 Task: Create "Digital Experiences" by using the "B2C commerce" template.
Action: Mouse moved to (907, 65)
Screenshot: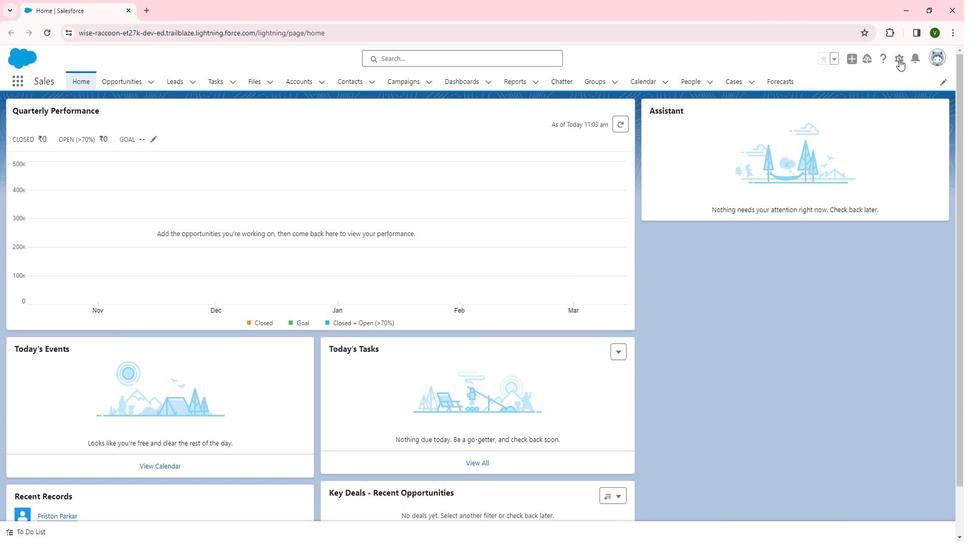 
Action: Mouse pressed left at (907, 65)
Screenshot: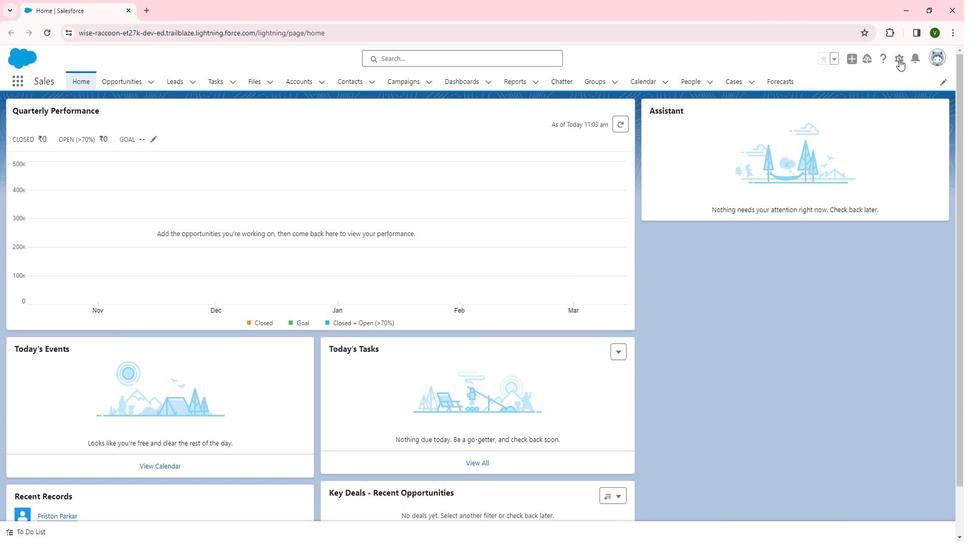 
Action: Mouse moved to (867, 100)
Screenshot: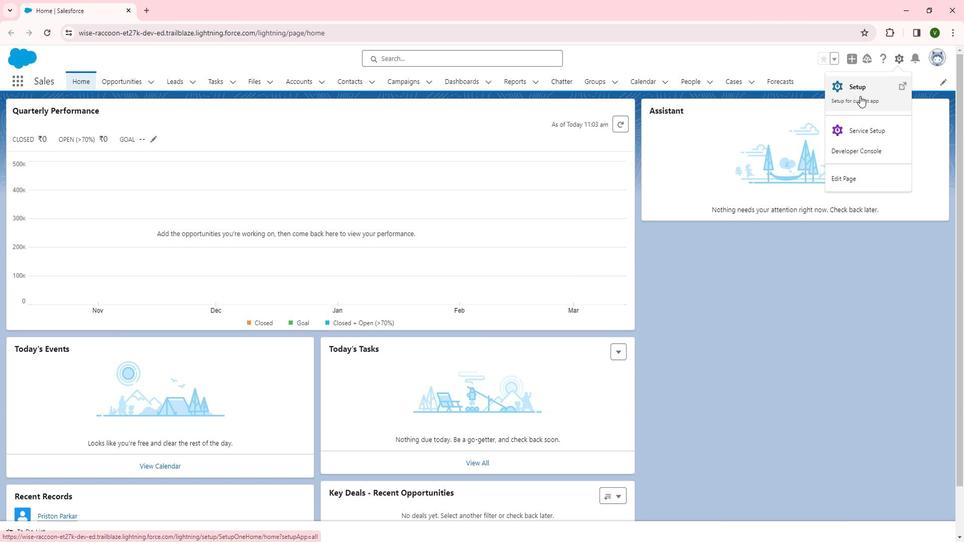 
Action: Mouse pressed left at (867, 100)
Screenshot: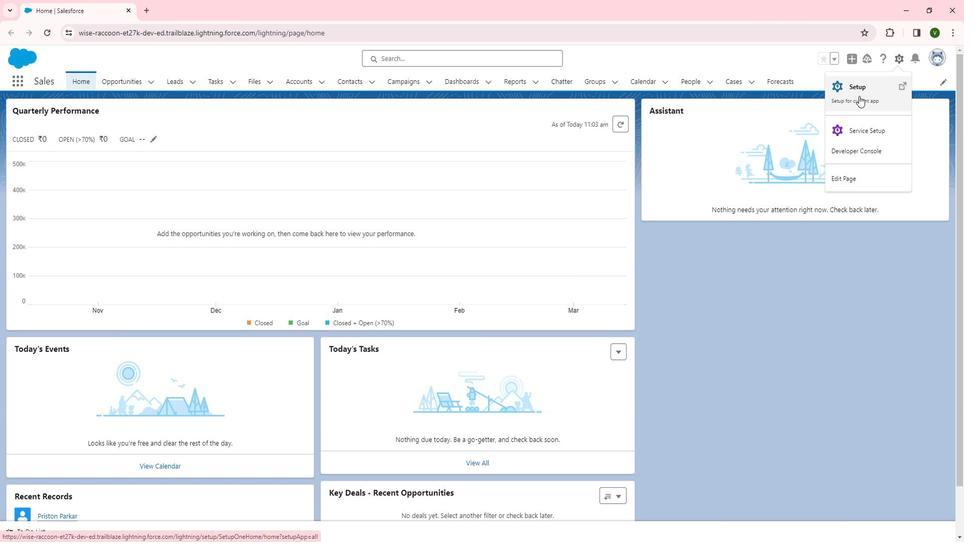 
Action: Mouse moved to (123, 385)
Screenshot: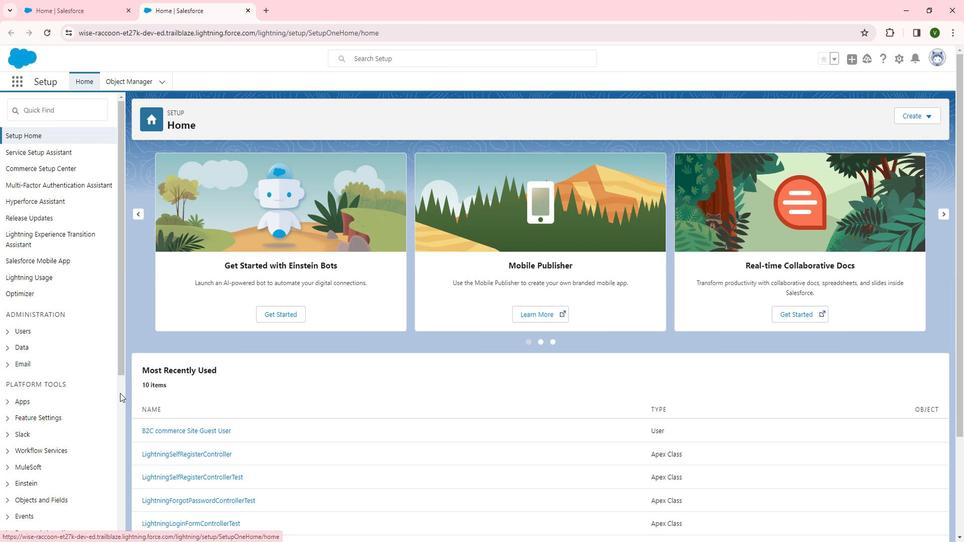 
Action: Mouse scrolled (123, 385) with delta (0, 0)
Screenshot: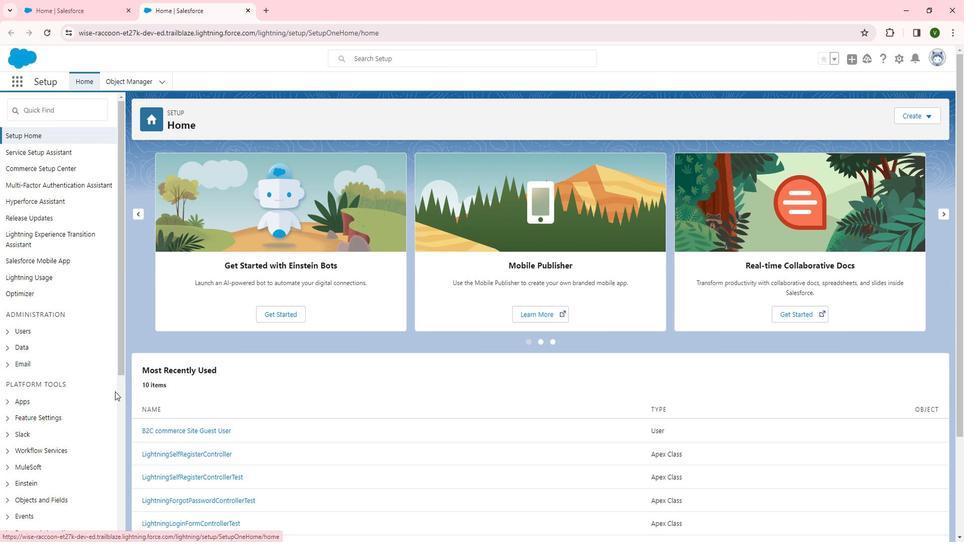 
Action: Mouse scrolled (123, 385) with delta (0, 0)
Screenshot: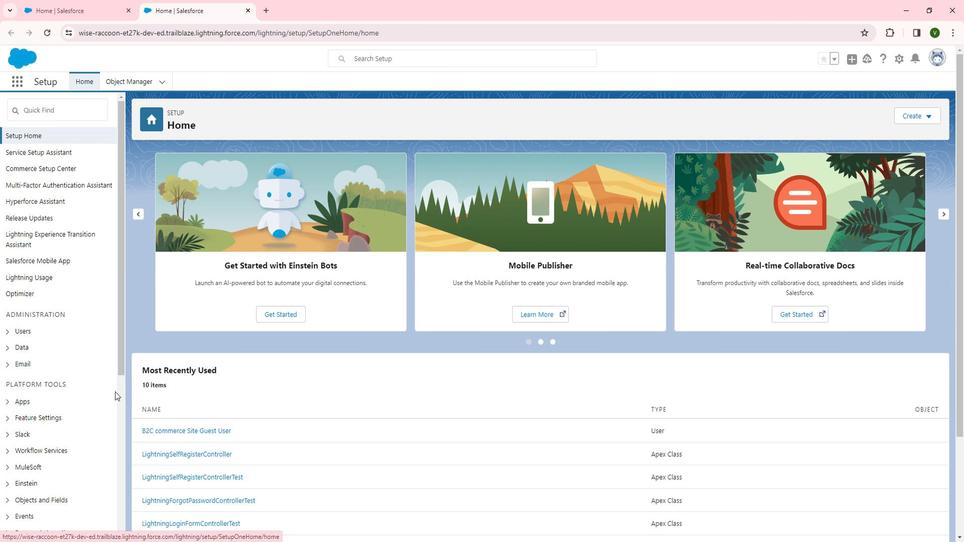 
Action: Mouse scrolled (123, 385) with delta (0, 0)
Screenshot: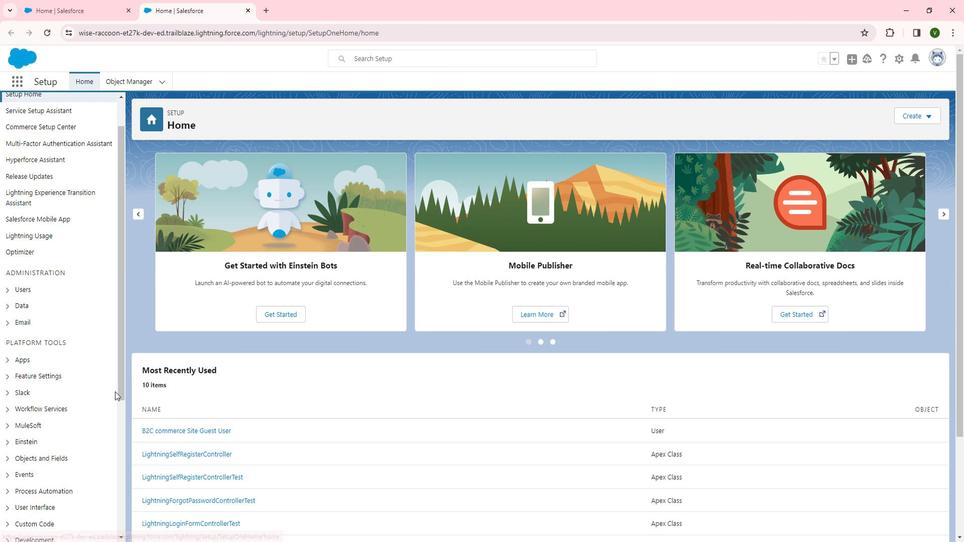 
Action: Mouse moved to (44, 209)
Screenshot: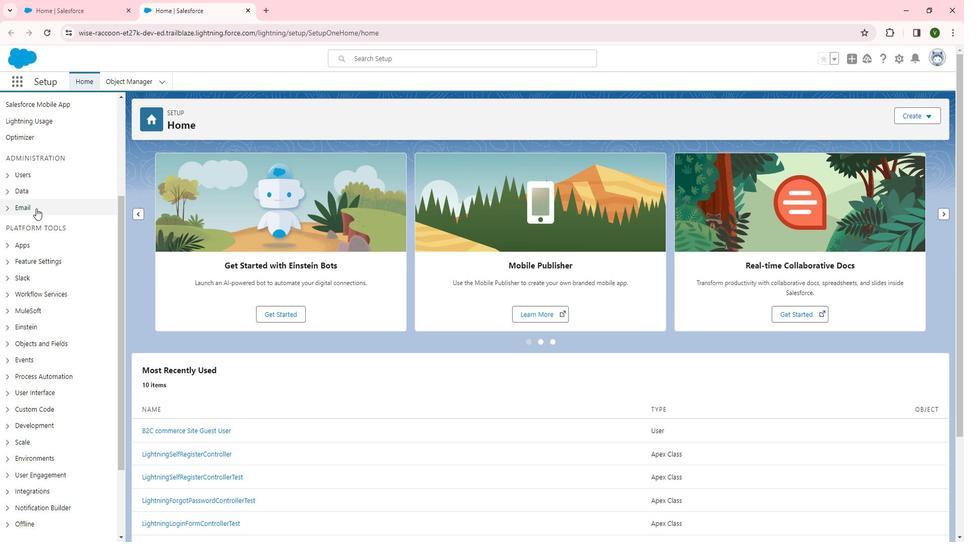 
Action: Mouse scrolled (44, 208) with delta (0, 0)
Screenshot: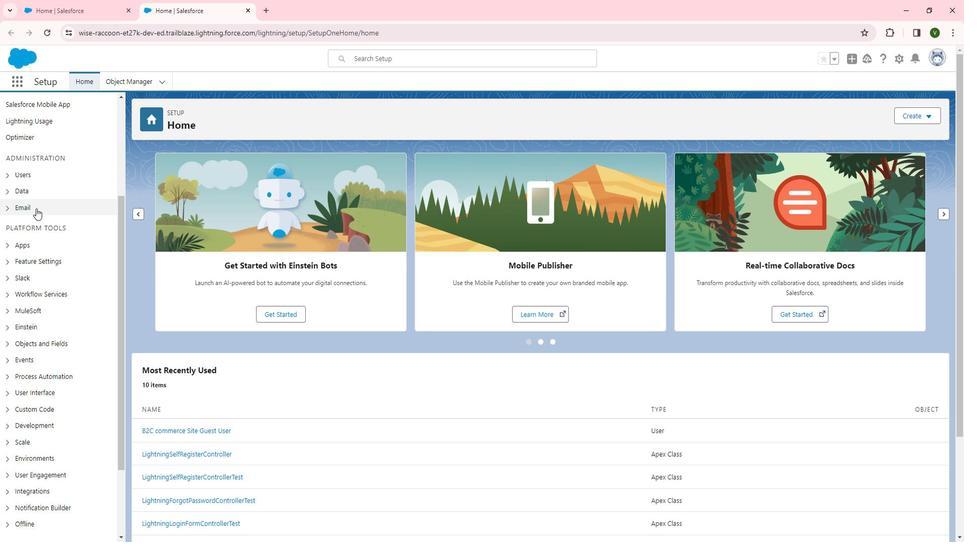 
Action: Mouse scrolled (44, 208) with delta (0, 0)
Screenshot: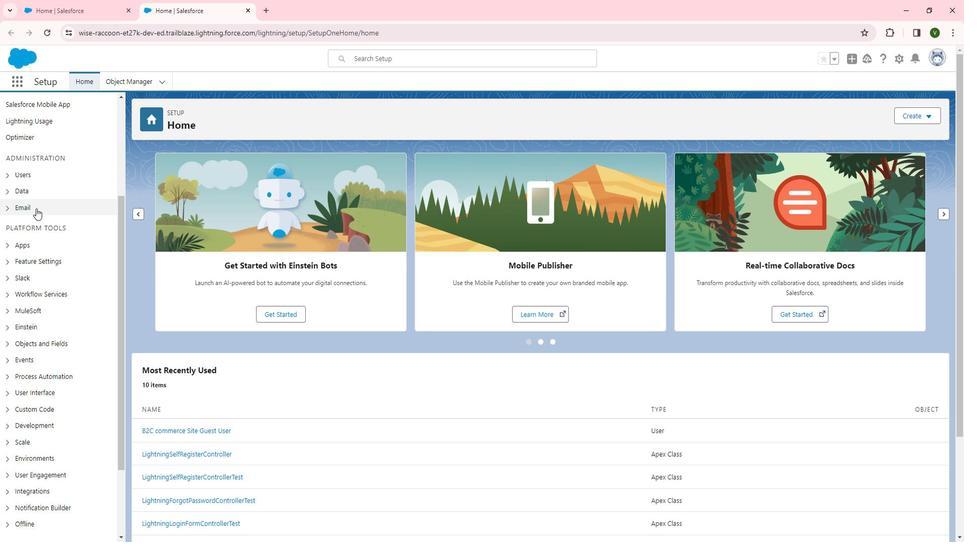 
Action: Mouse moved to (38, 160)
Screenshot: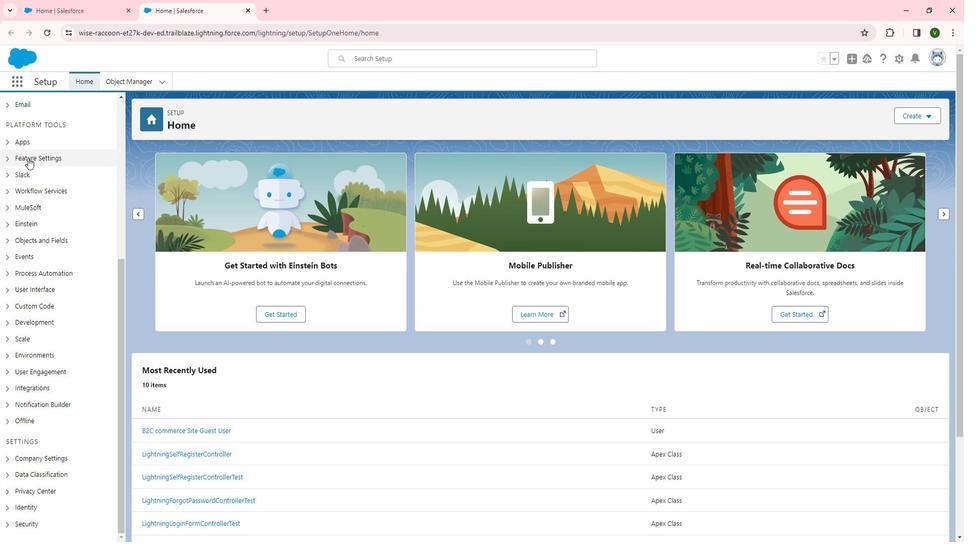 
Action: Mouse pressed left at (38, 160)
Screenshot: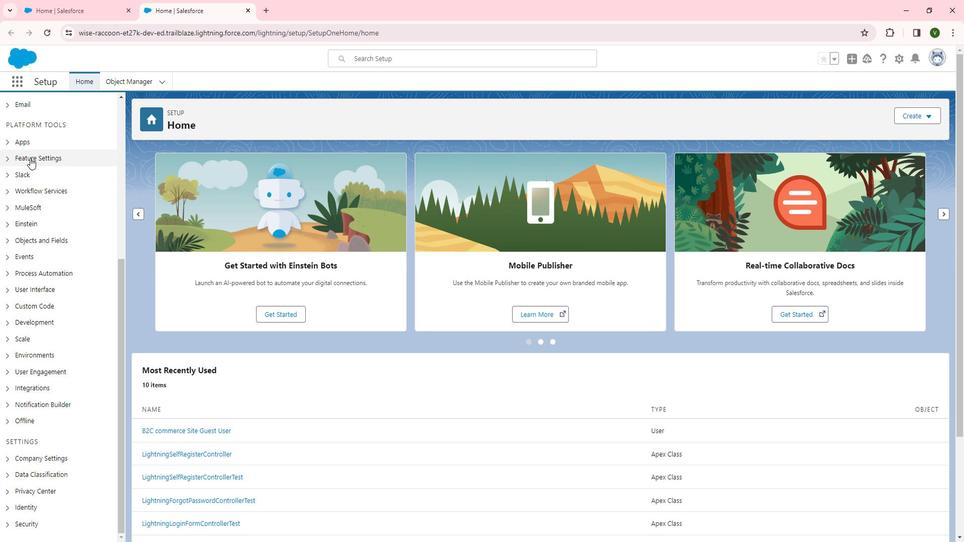
Action: Mouse moved to (54, 266)
Screenshot: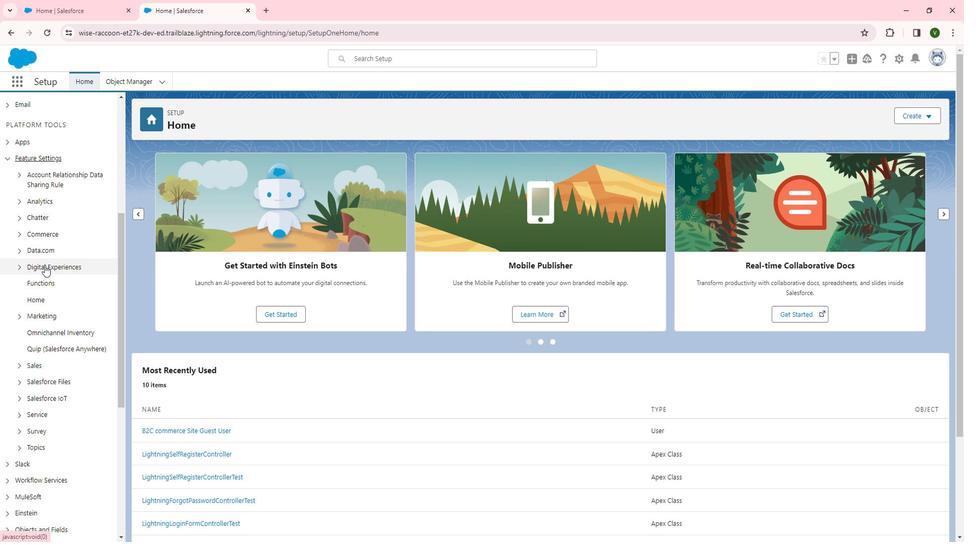 
Action: Mouse pressed left at (54, 266)
Screenshot: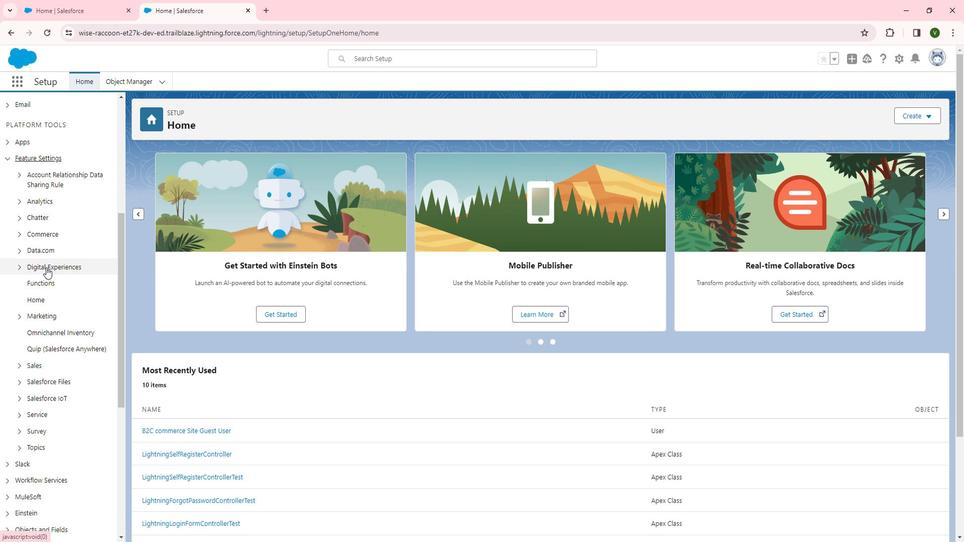 
Action: Mouse moved to (60, 290)
Screenshot: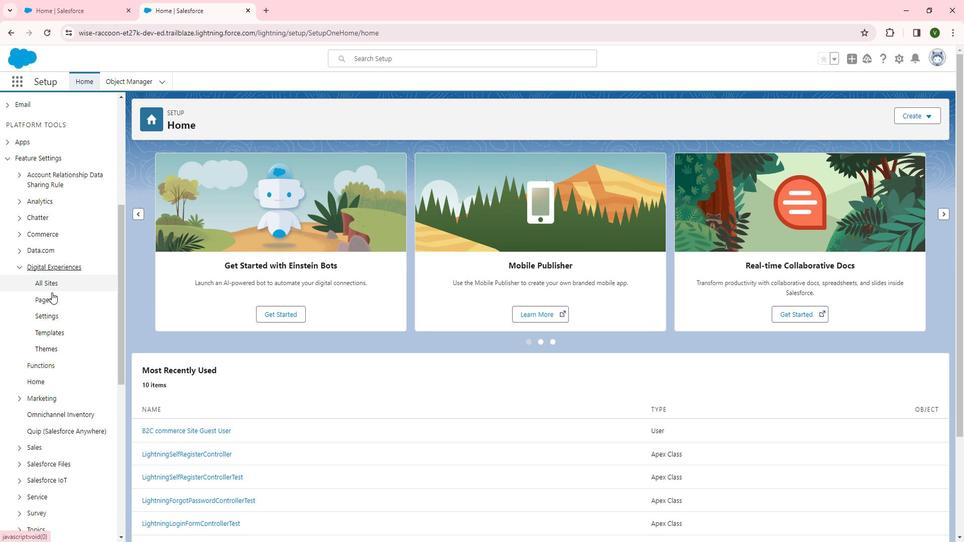 
Action: Mouse scrolled (60, 290) with delta (0, 0)
Screenshot: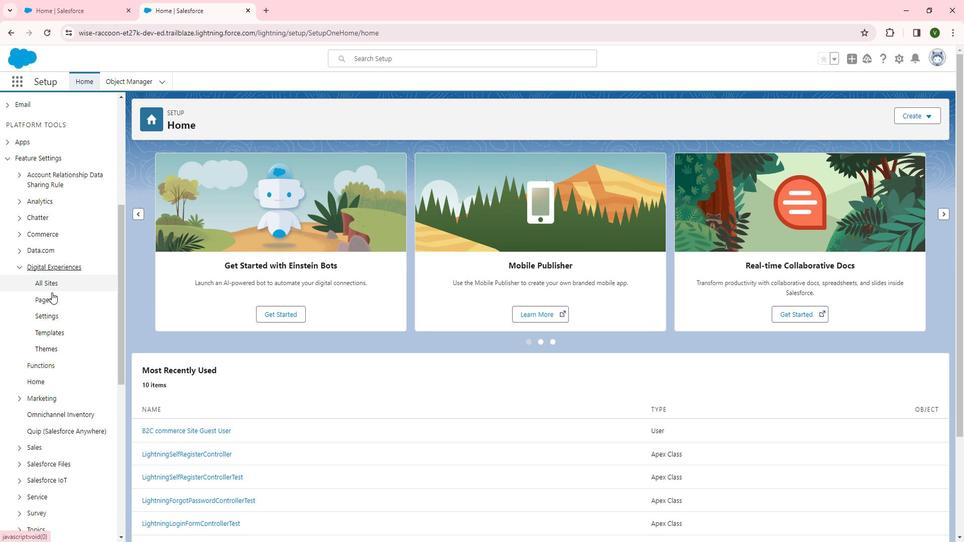 
Action: Mouse moved to (57, 230)
Screenshot: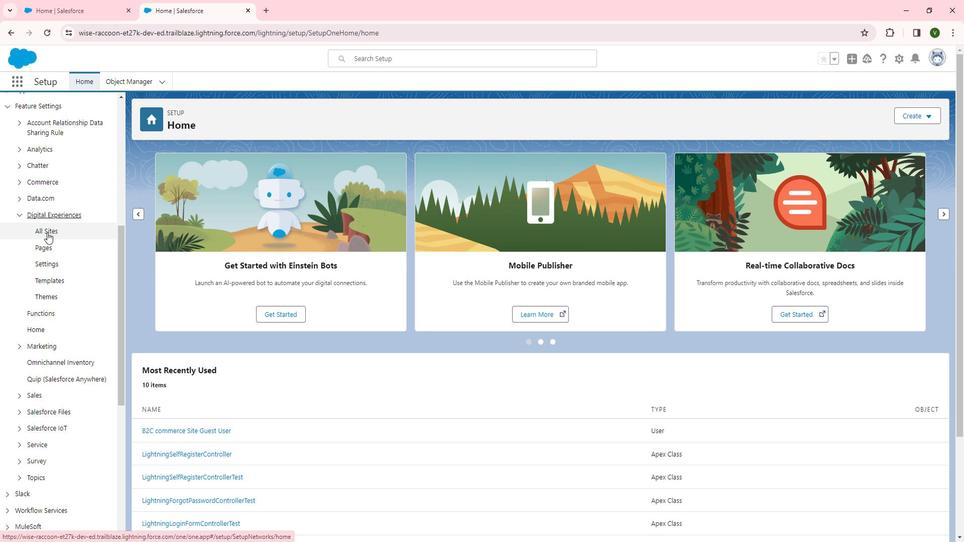 
Action: Mouse pressed left at (57, 230)
Screenshot: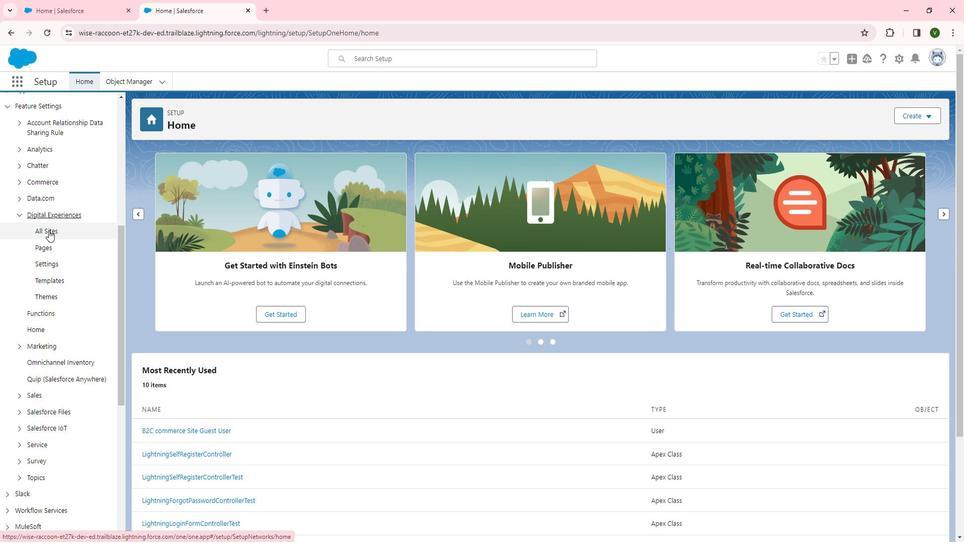 
Action: Mouse moved to (412, 209)
Screenshot: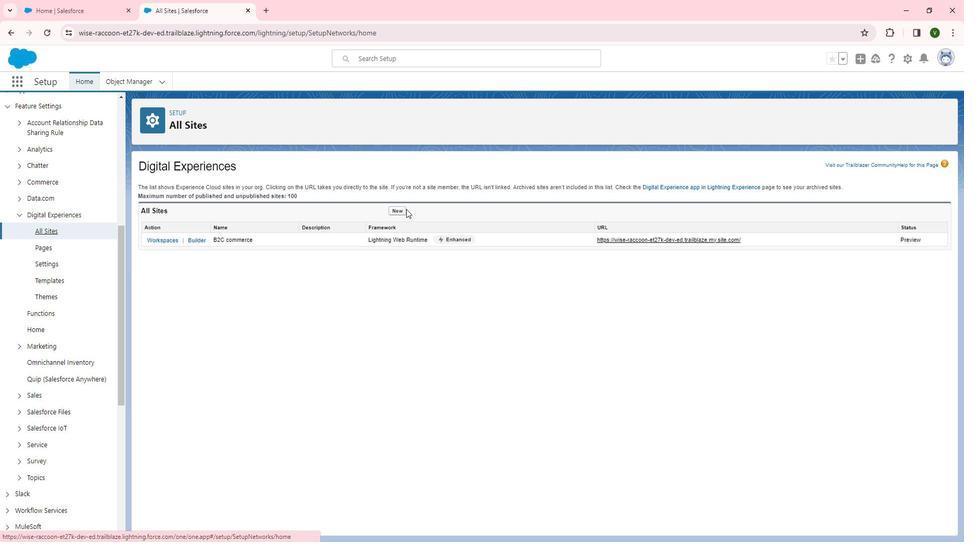 
Action: Mouse pressed left at (412, 209)
Screenshot: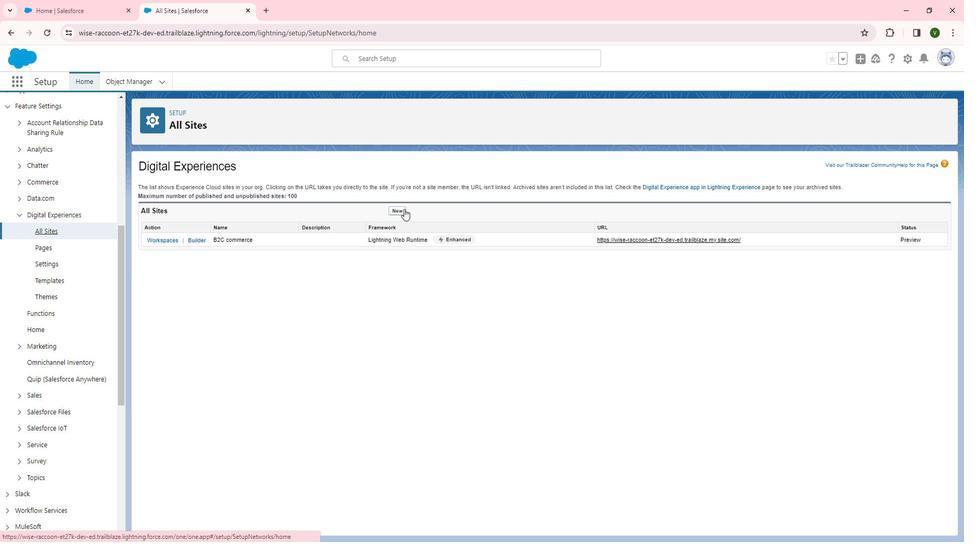 
Action: Mouse moved to (388, 295)
Screenshot: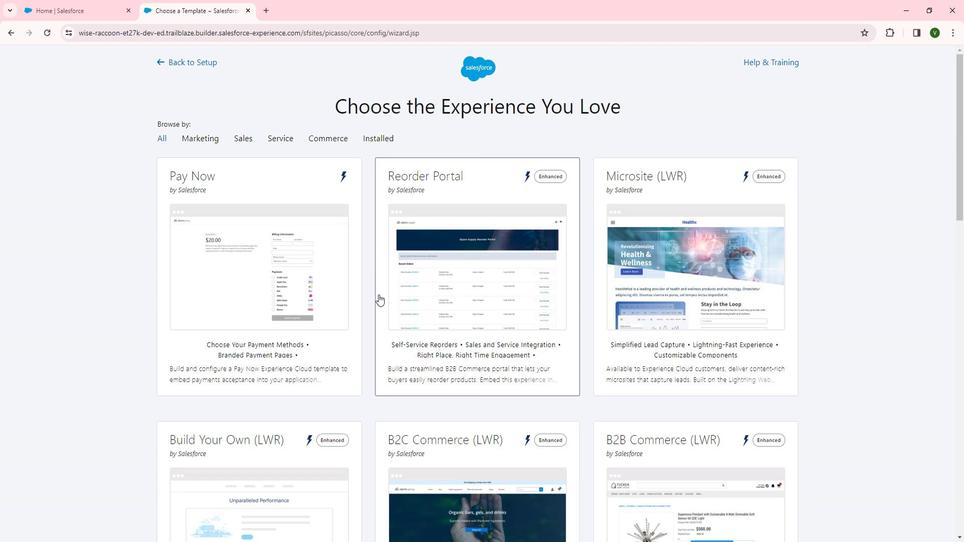 
Action: Mouse scrolled (388, 294) with delta (0, 0)
Screenshot: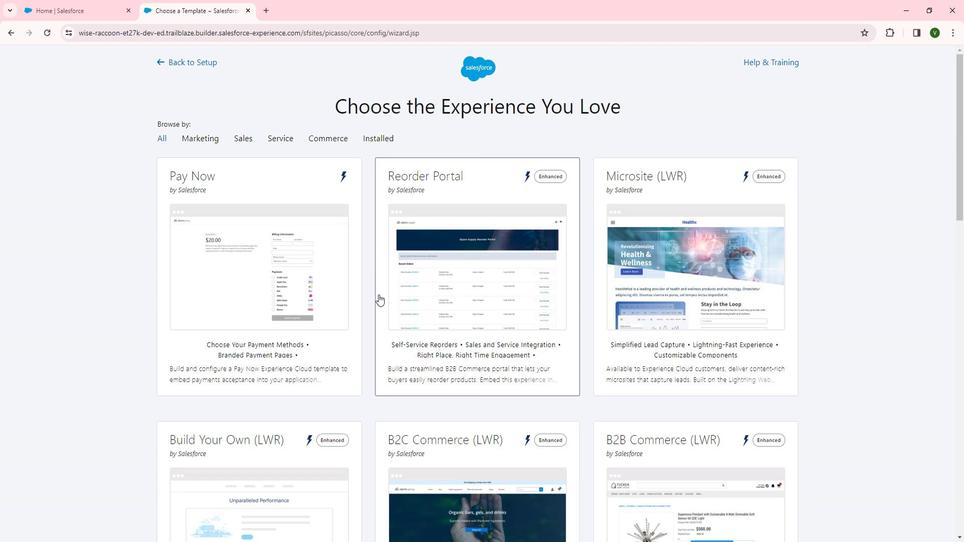 
Action: Mouse moved to (389, 295)
Screenshot: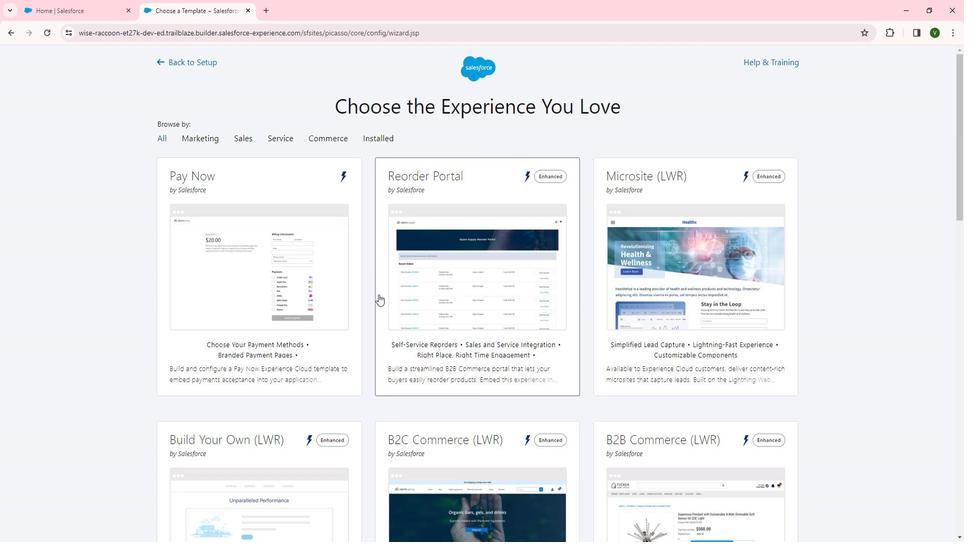 
Action: Mouse scrolled (389, 295) with delta (0, 0)
Screenshot: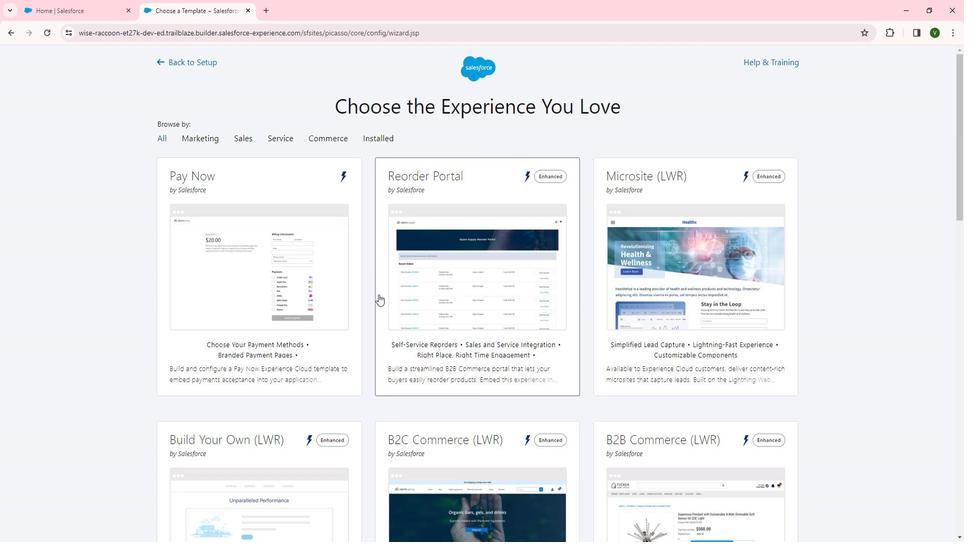 
Action: Mouse moved to (390, 295)
Screenshot: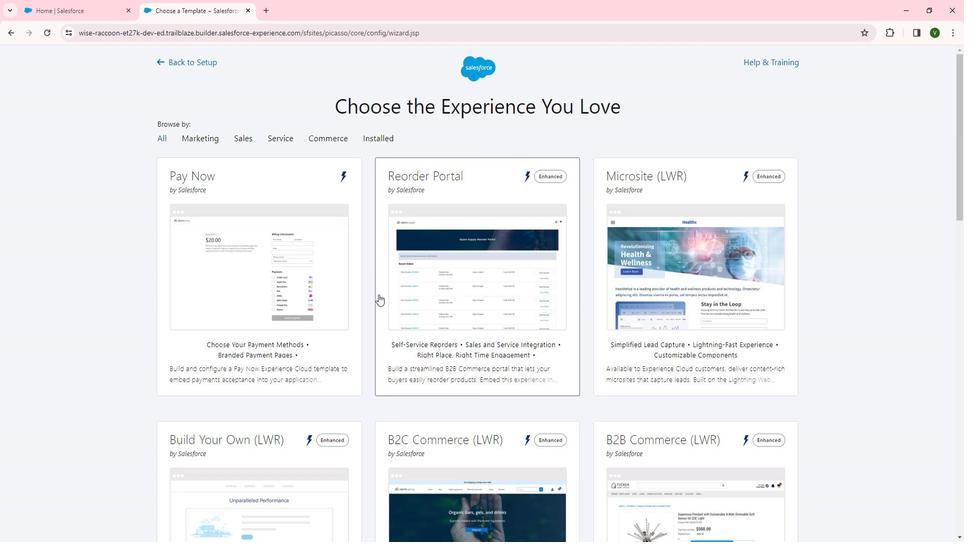 
Action: Mouse scrolled (390, 295) with delta (0, 0)
Screenshot: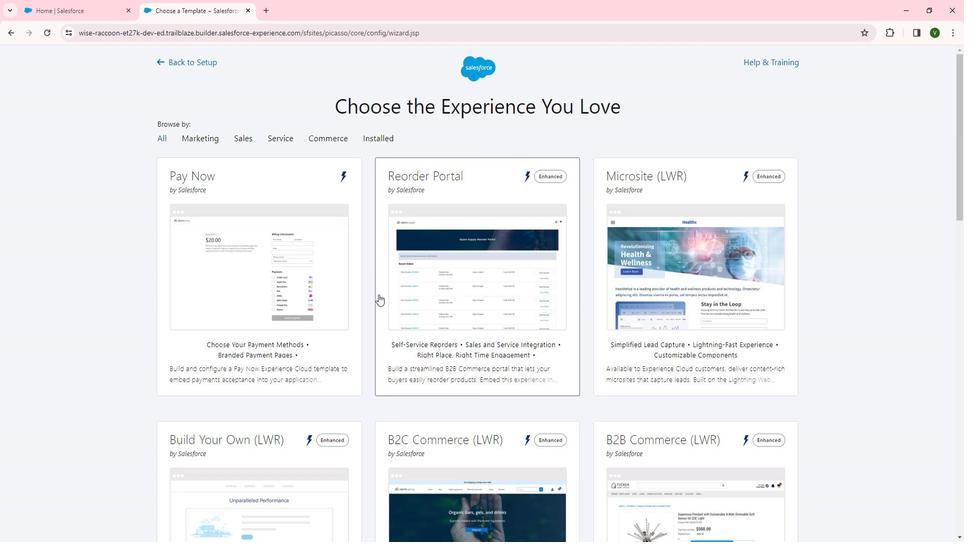 
Action: Mouse moved to (392, 295)
Screenshot: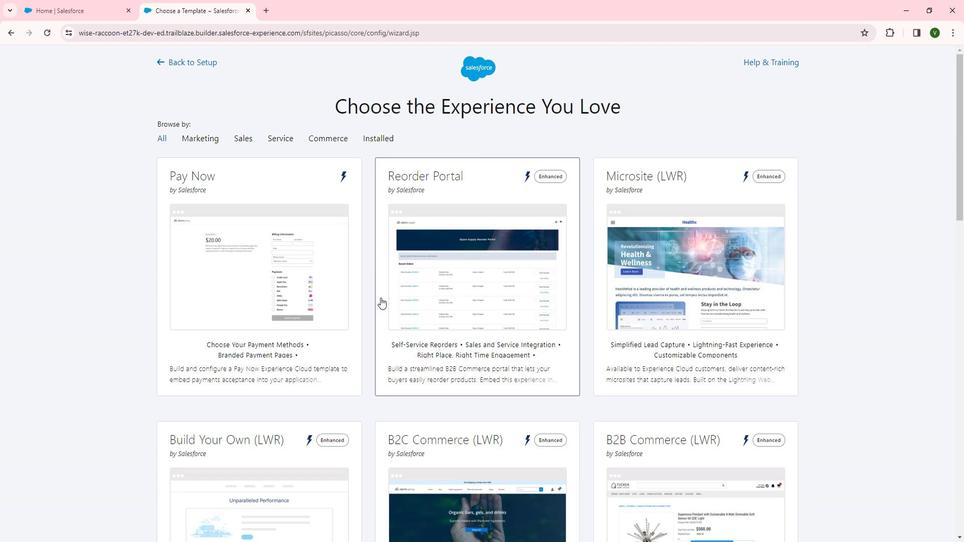 
Action: Mouse scrolled (392, 295) with delta (0, 0)
Screenshot: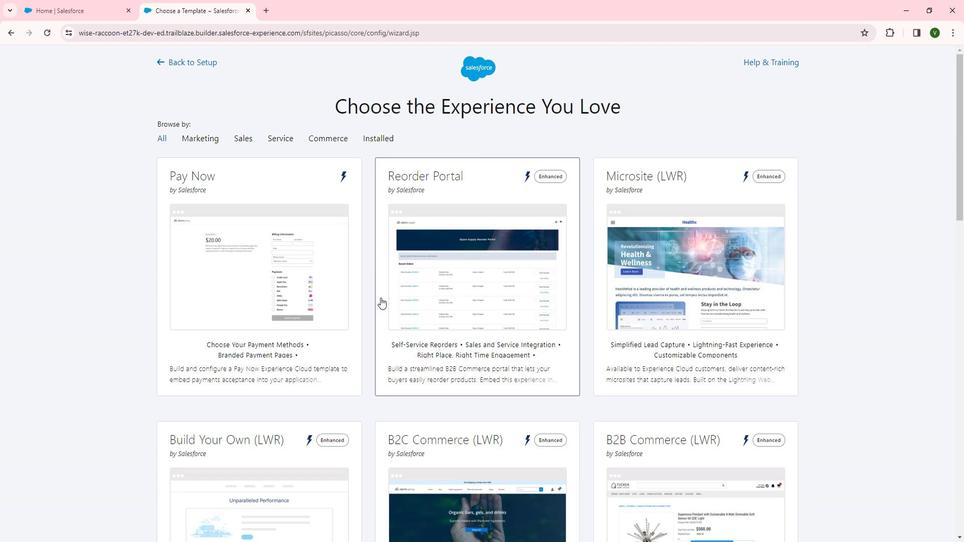 
Action: Mouse moved to (395, 294)
Screenshot: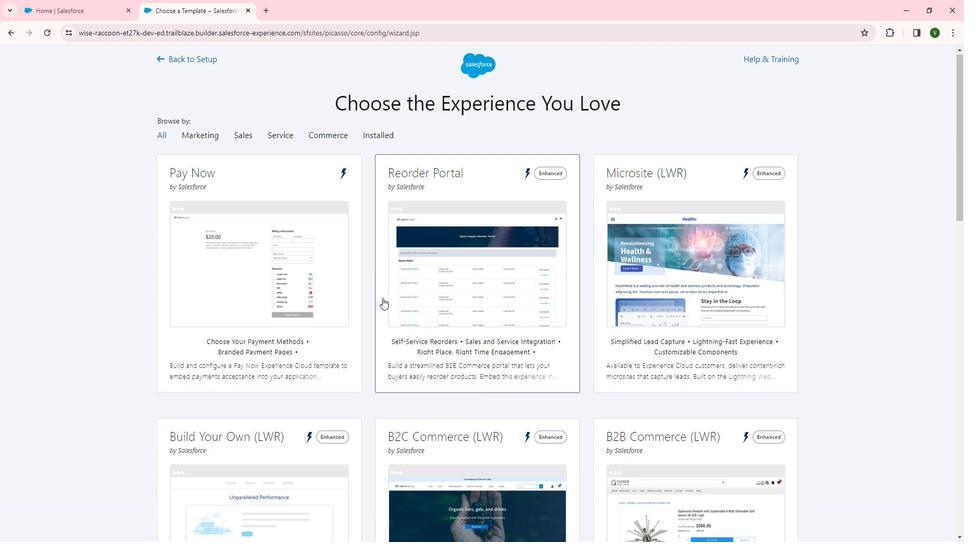 
Action: Mouse scrolled (395, 294) with delta (0, 0)
Screenshot: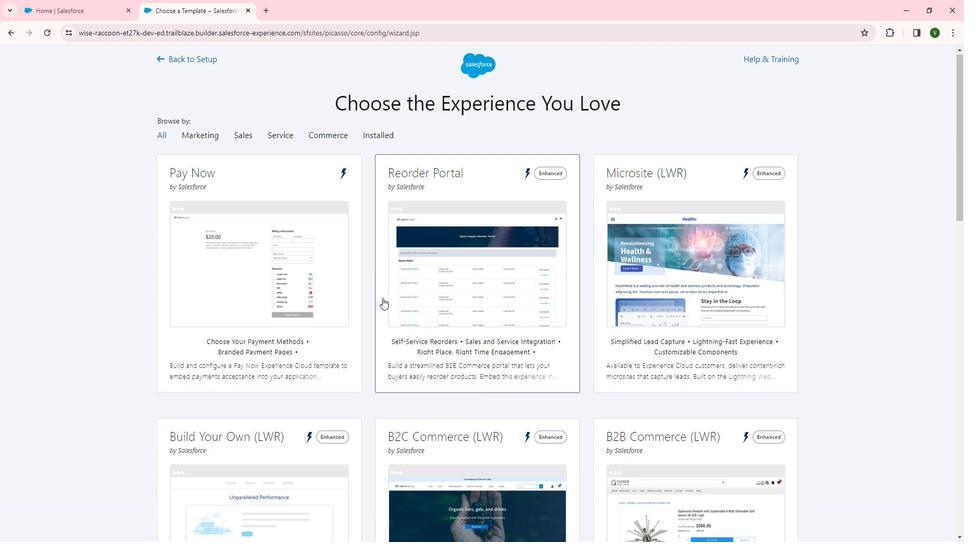 
Action: Mouse moved to (495, 252)
Screenshot: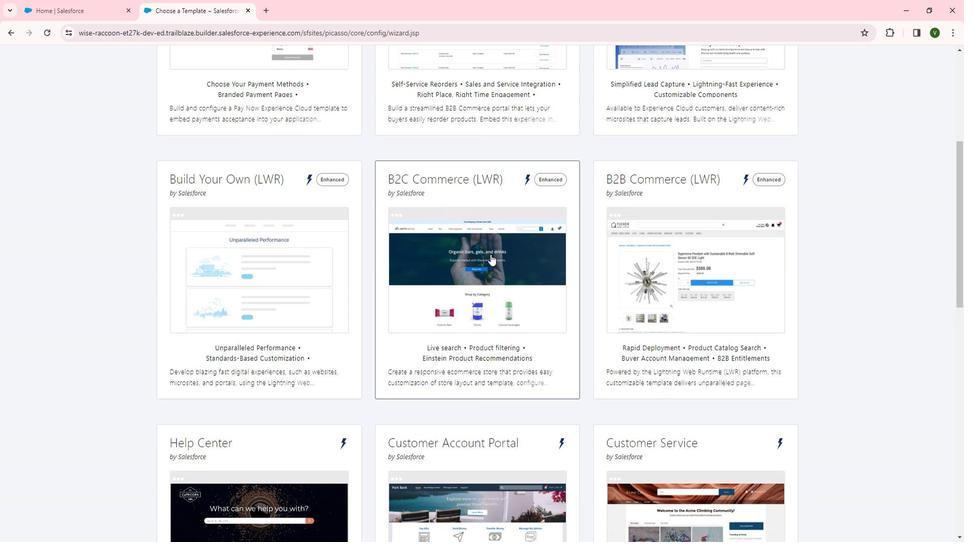 
Action: Mouse pressed left at (495, 252)
Screenshot: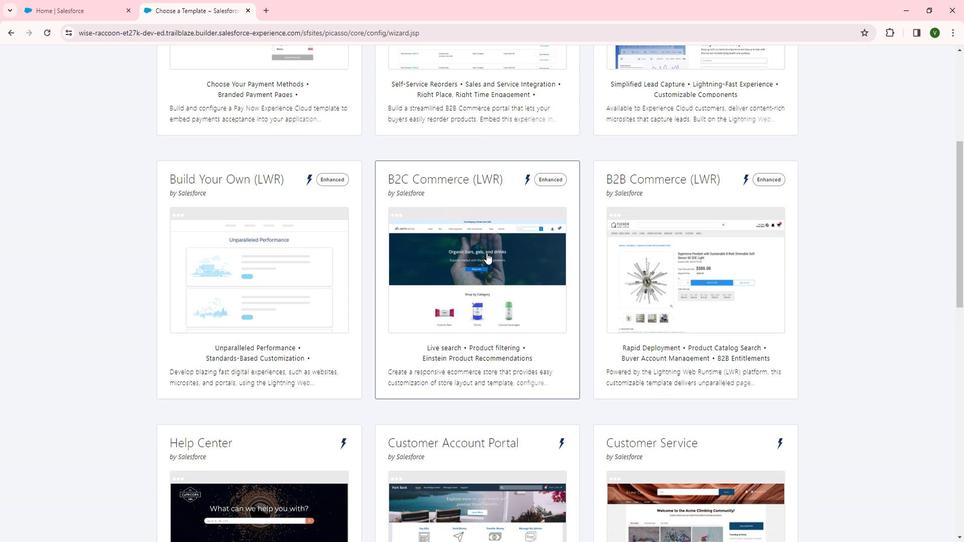 
Action: Mouse moved to (609, 177)
Screenshot: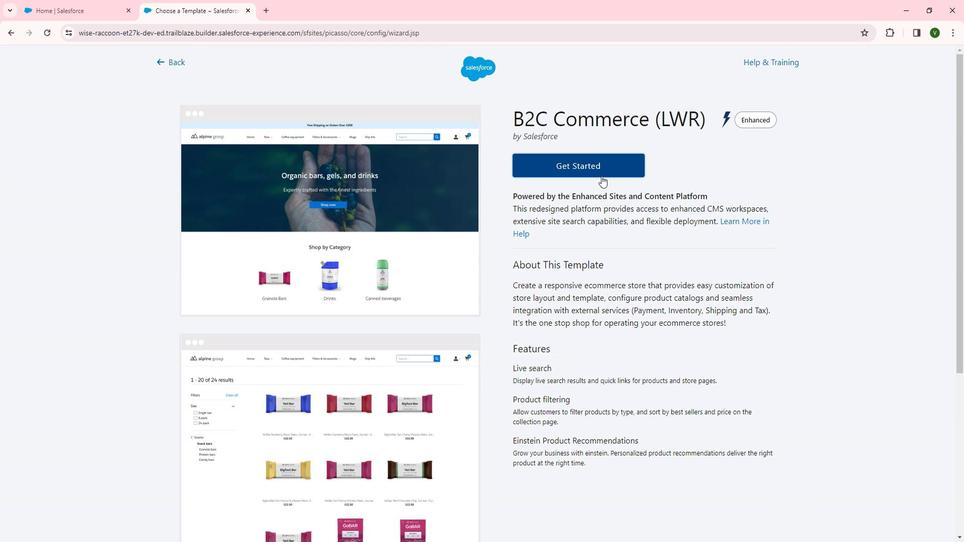 
Action: Mouse pressed left at (609, 177)
Screenshot: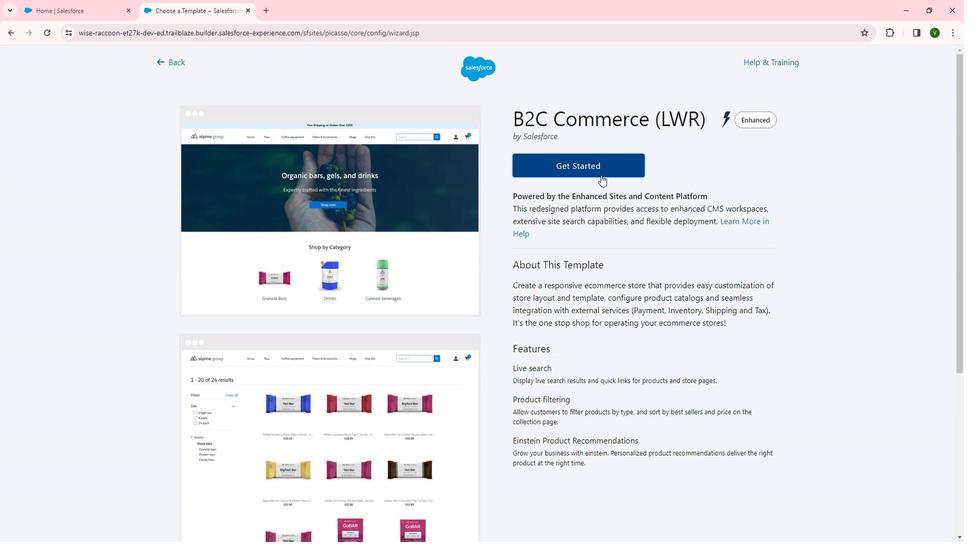 
Action: Mouse moved to (595, 207)
Screenshot: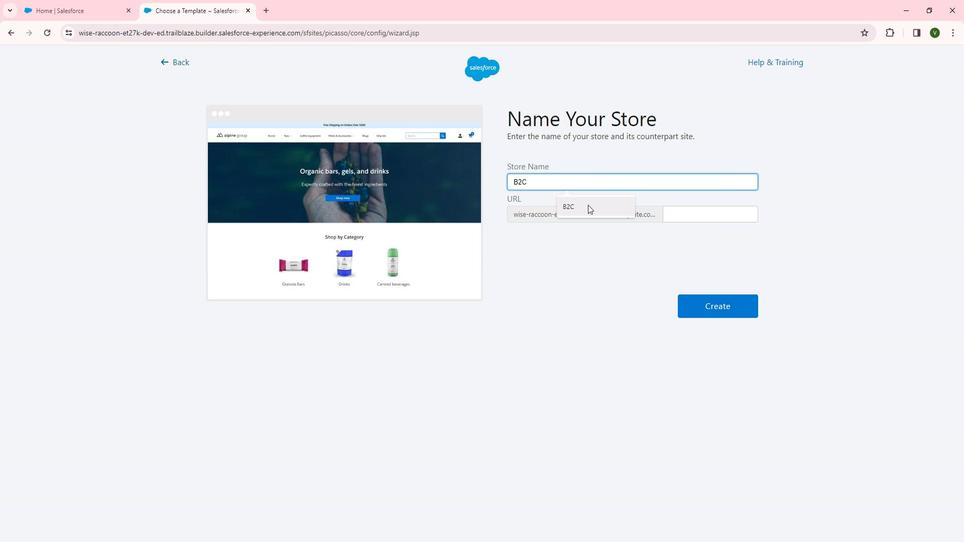 
Action: Mouse pressed left at (595, 207)
Screenshot: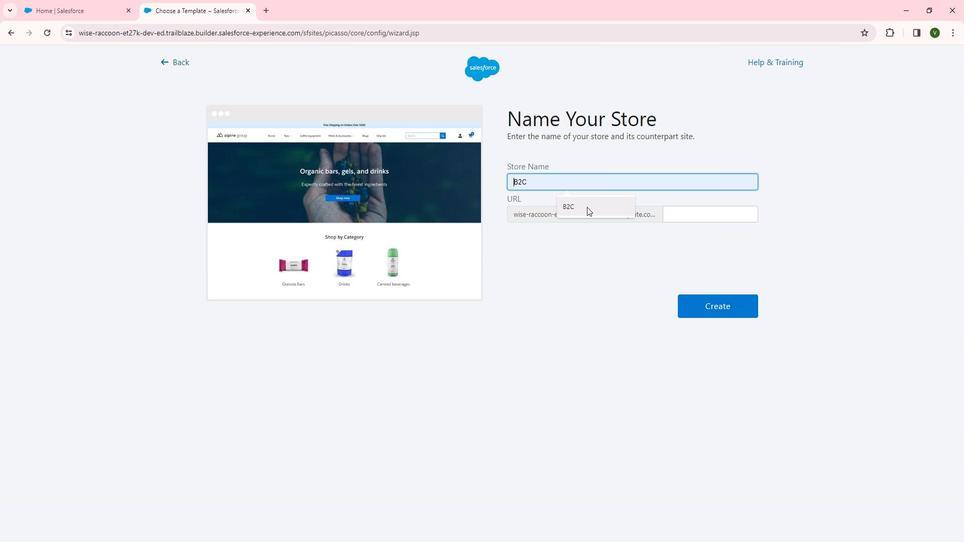 
Action: Mouse moved to (656, 254)
Screenshot: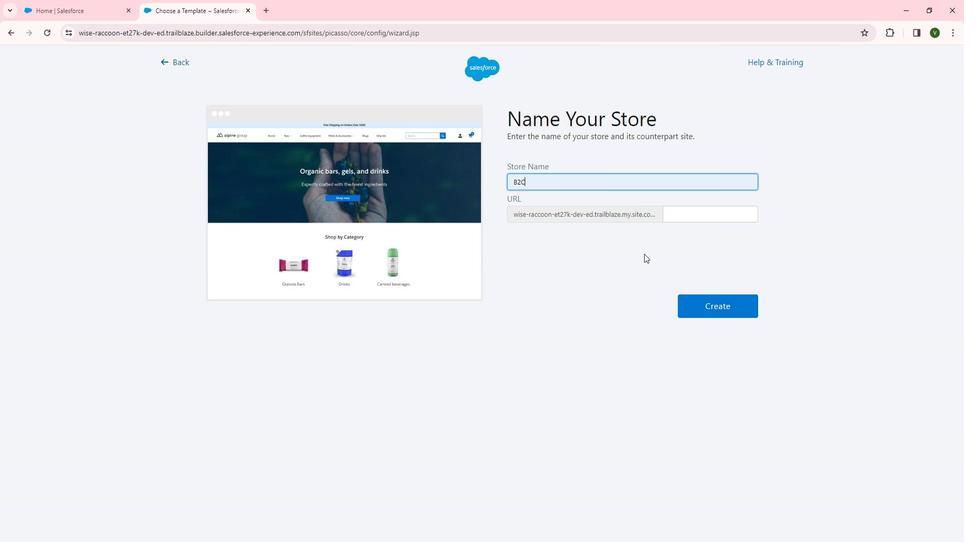 
Action: Mouse pressed left at (656, 254)
Screenshot: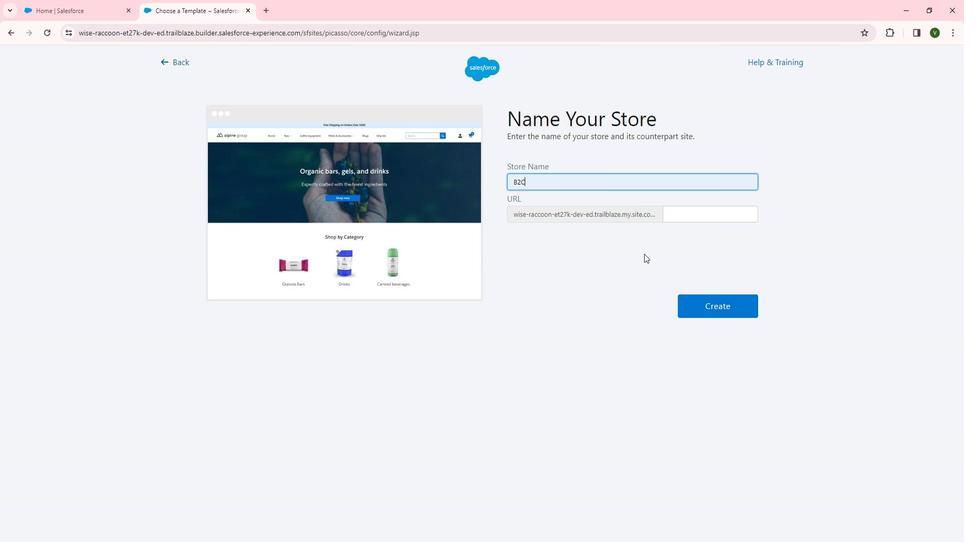 
Action: Mouse moved to (713, 218)
Screenshot: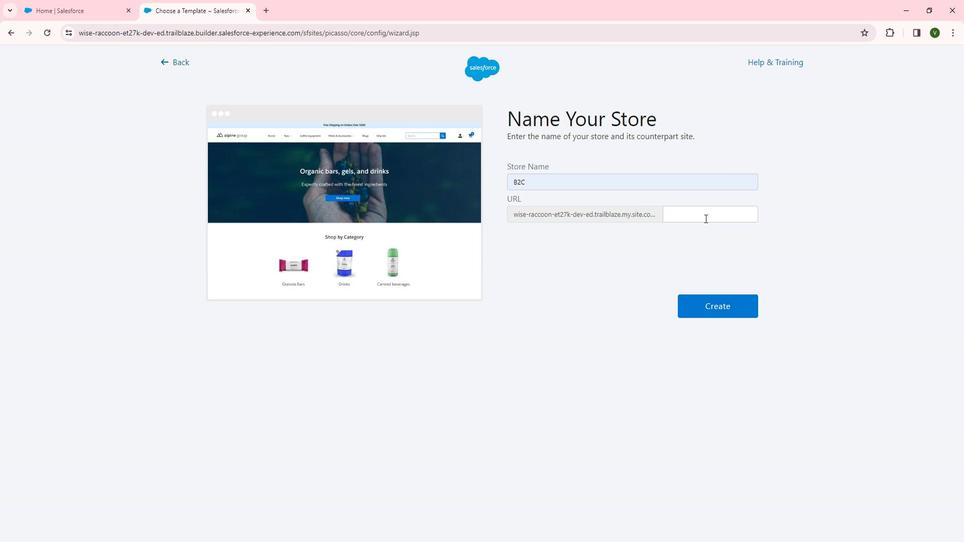 
Action: Mouse pressed left at (713, 218)
Screenshot: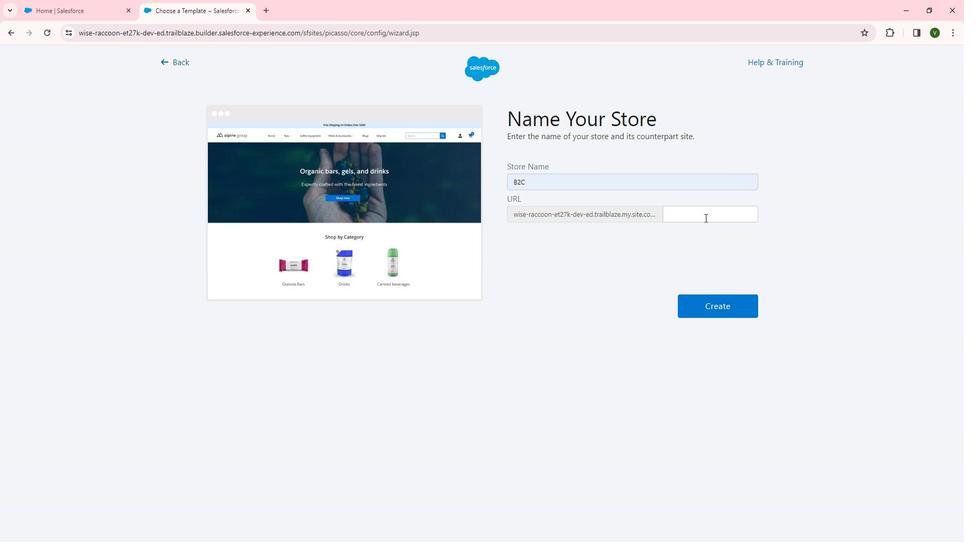
Action: Mouse moved to (729, 257)
Screenshot: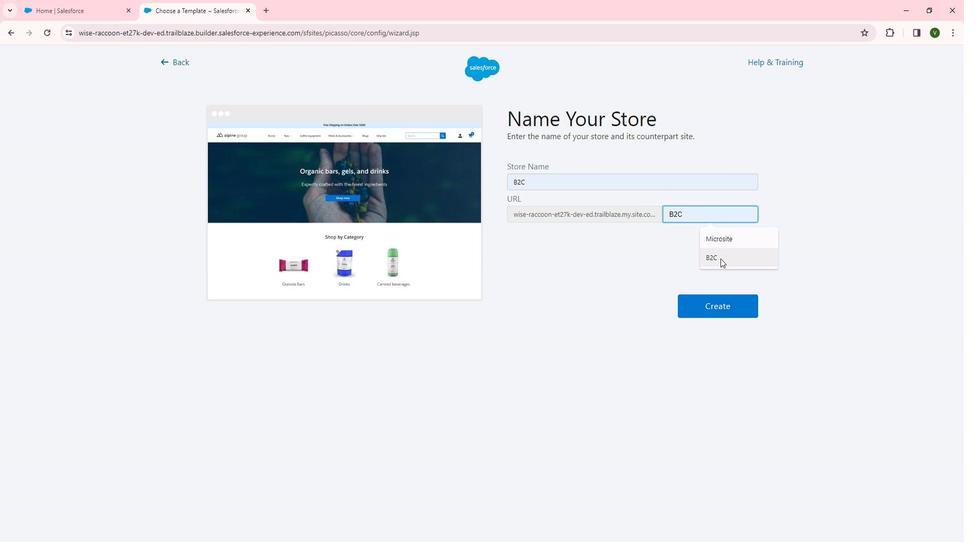 
Action: Mouse pressed left at (729, 257)
Screenshot: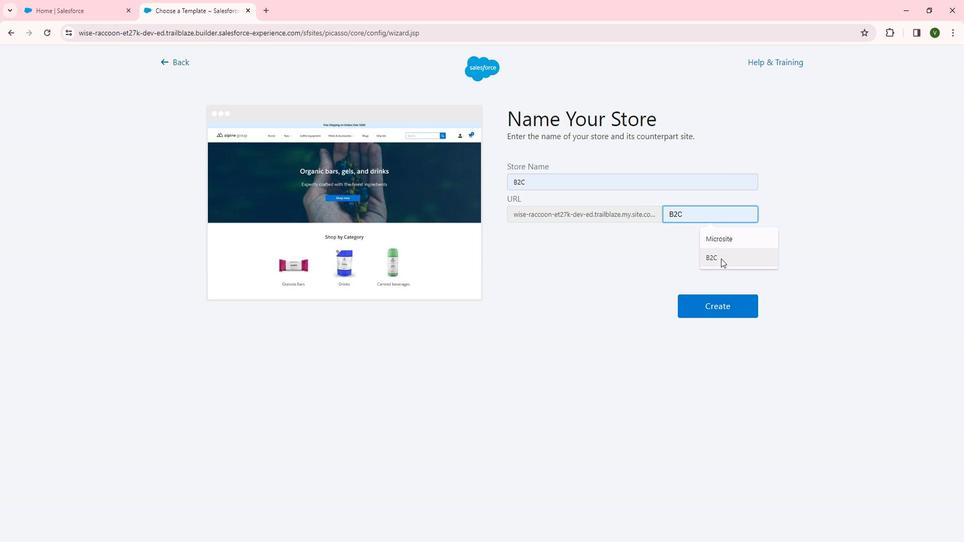 
Action: Mouse moved to (653, 257)
Screenshot: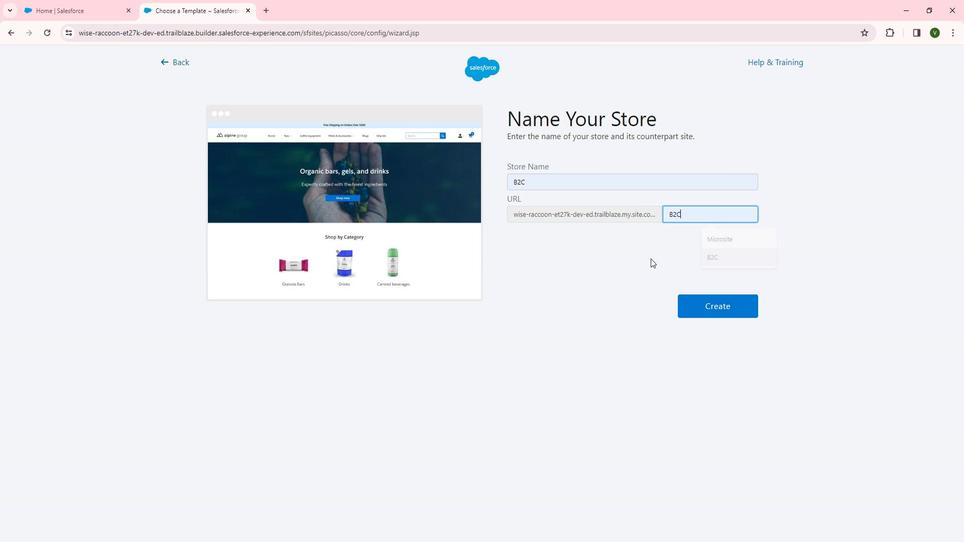 
Action: Mouse pressed left at (653, 257)
Screenshot: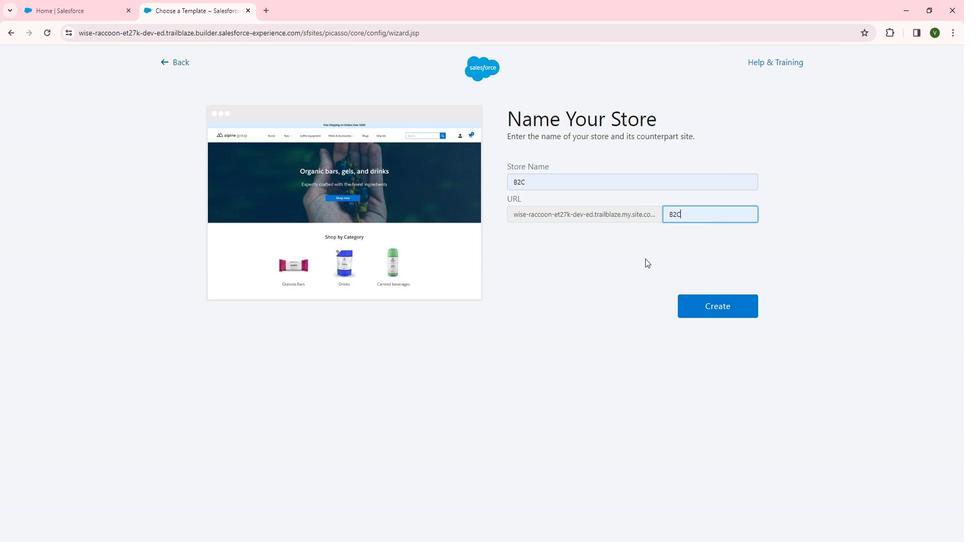 
Action: Mouse moved to (737, 299)
Screenshot: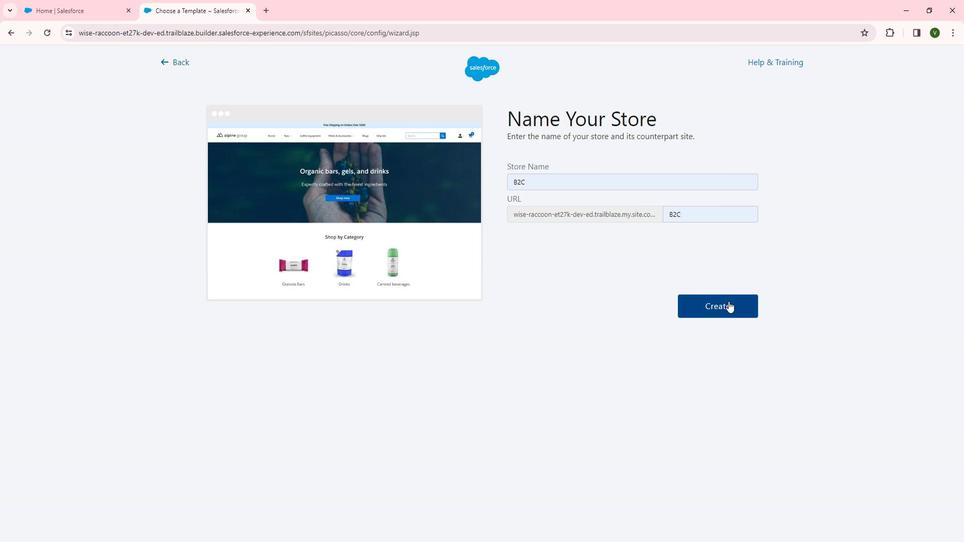 
Action: Mouse pressed left at (737, 299)
Screenshot: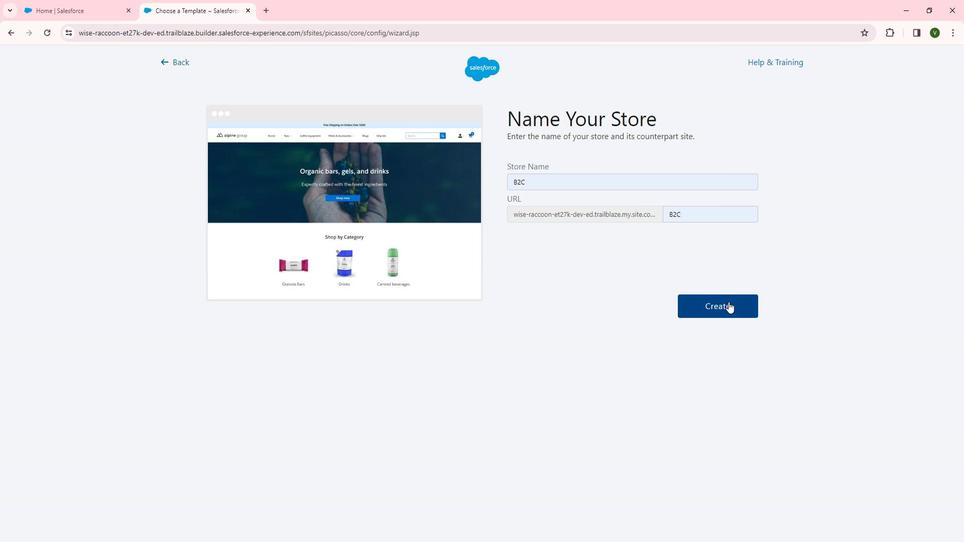 
Action: Mouse moved to (390, 351)
Screenshot: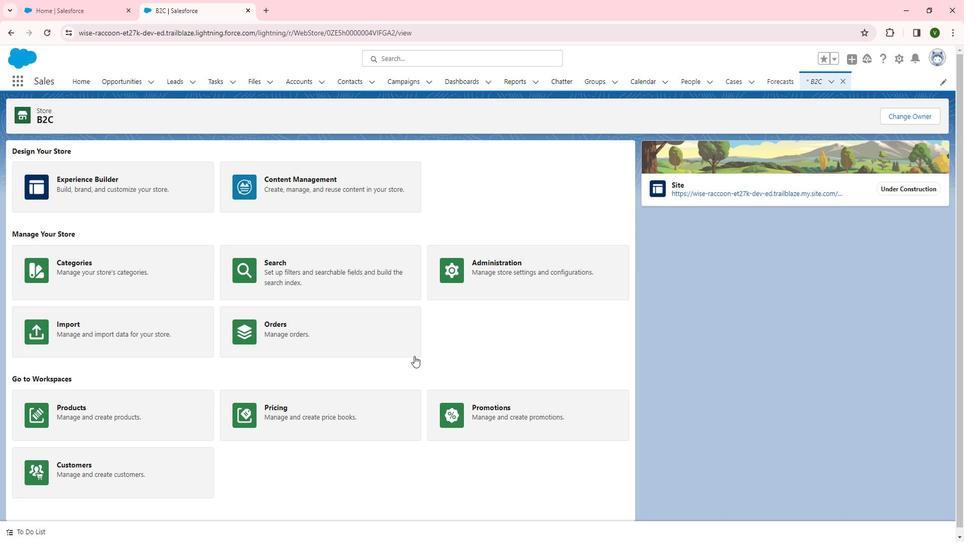 
Action: Mouse scrolled (390, 351) with delta (0, 0)
Screenshot: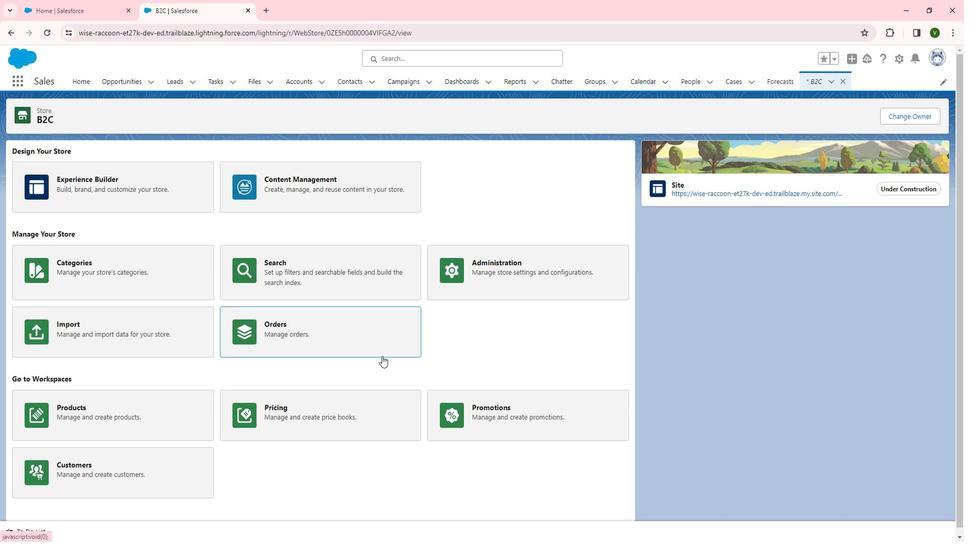 
